 Task: Create List Machine Learning in Board Sales Prospecting Tools to Workspace Corporate Social Responsibility. Create List Natural Language Processing in Board Sales Forecasting and Analysis to Workspace Corporate Social Responsibility. Create List Data Science in Board Sales Forecasting and Revenue Projection to Workspace Corporate Social Responsibility
Action: Mouse moved to (66, 417)
Screenshot: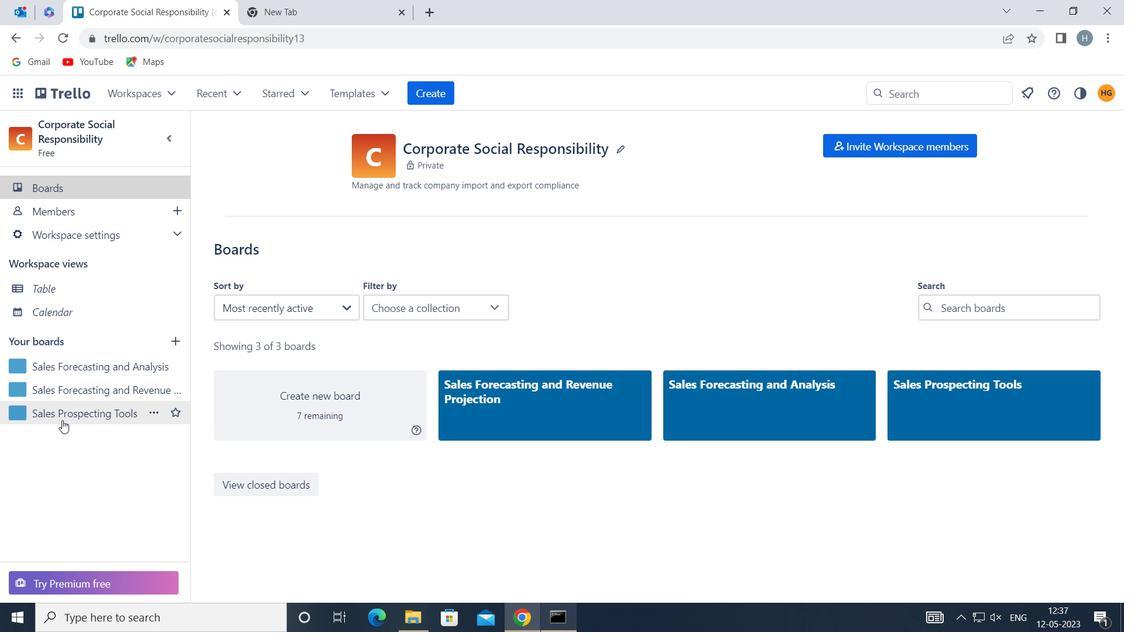 
Action: Mouse pressed left at (66, 417)
Screenshot: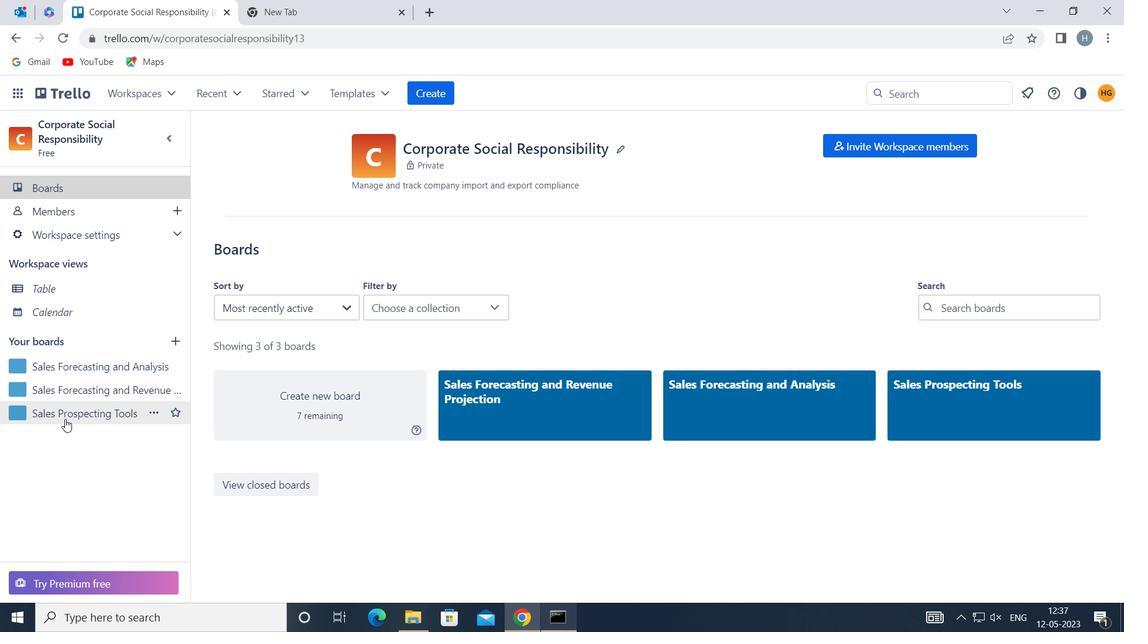 
Action: Mouse moved to (698, 178)
Screenshot: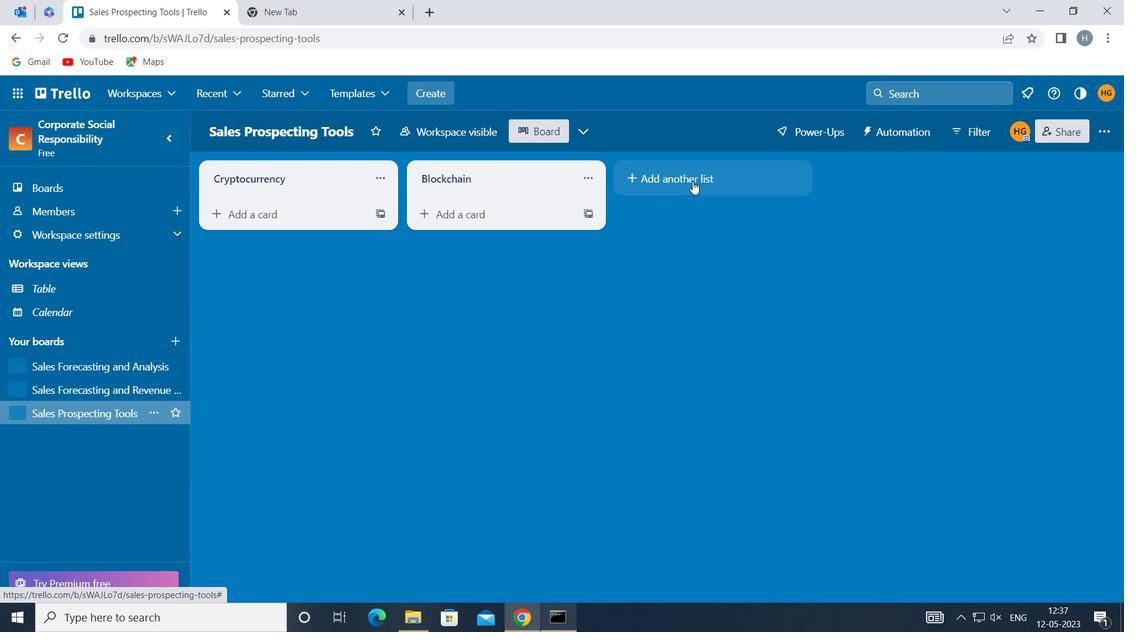 
Action: Mouse pressed left at (698, 178)
Screenshot: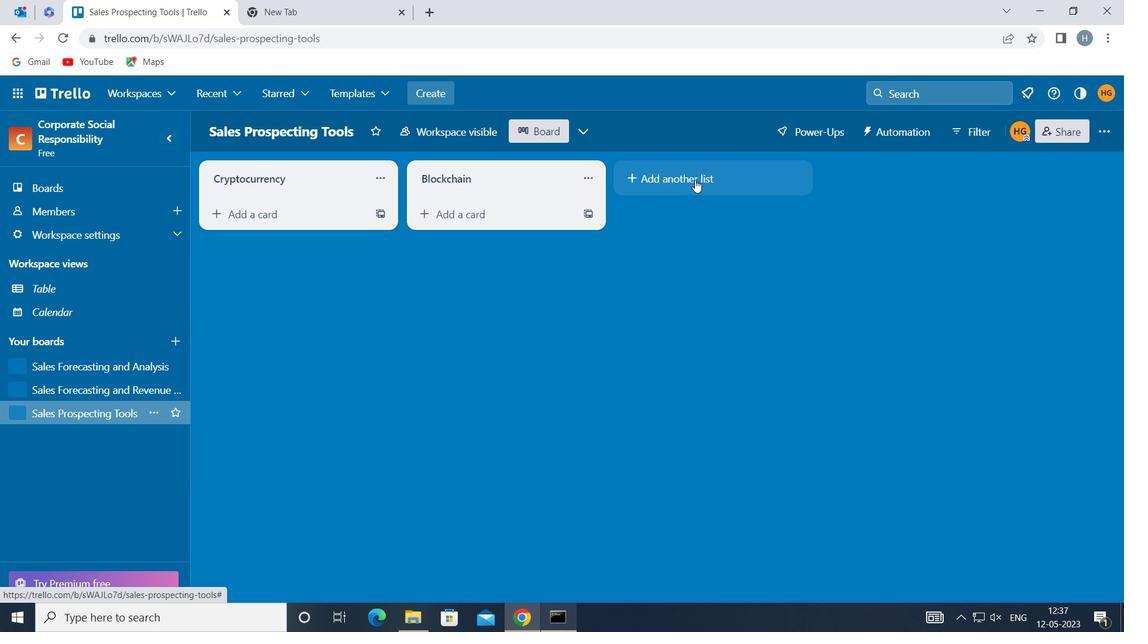 
Action: Key pressed <Key.shift>MACHINE<Key.space><Key.shift>LEARNING
Screenshot: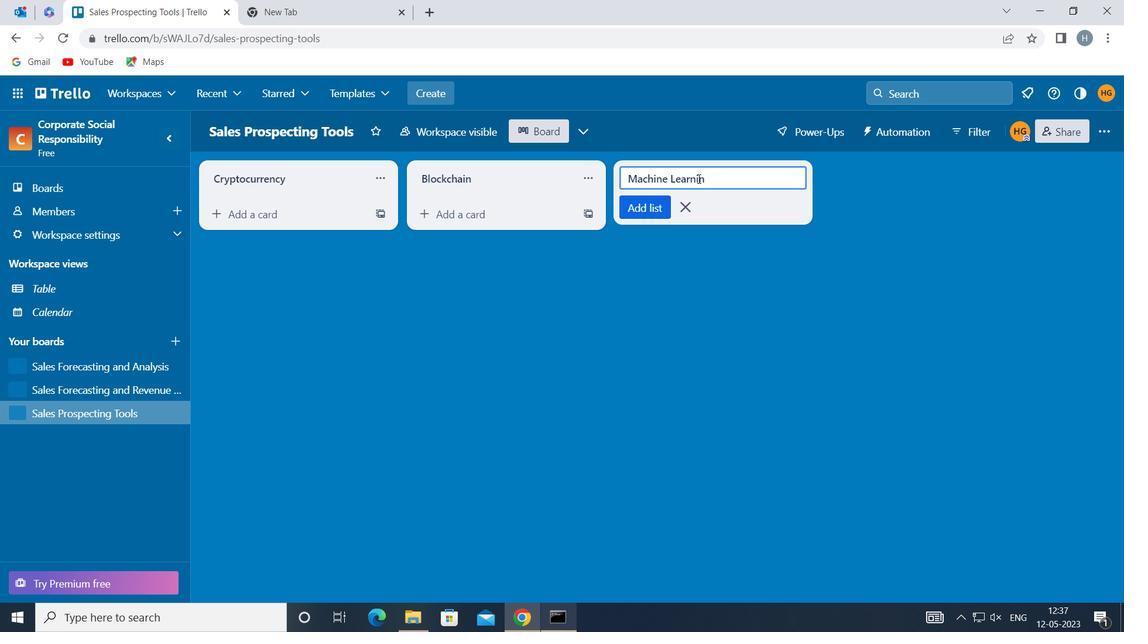
Action: Mouse moved to (631, 209)
Screenshot: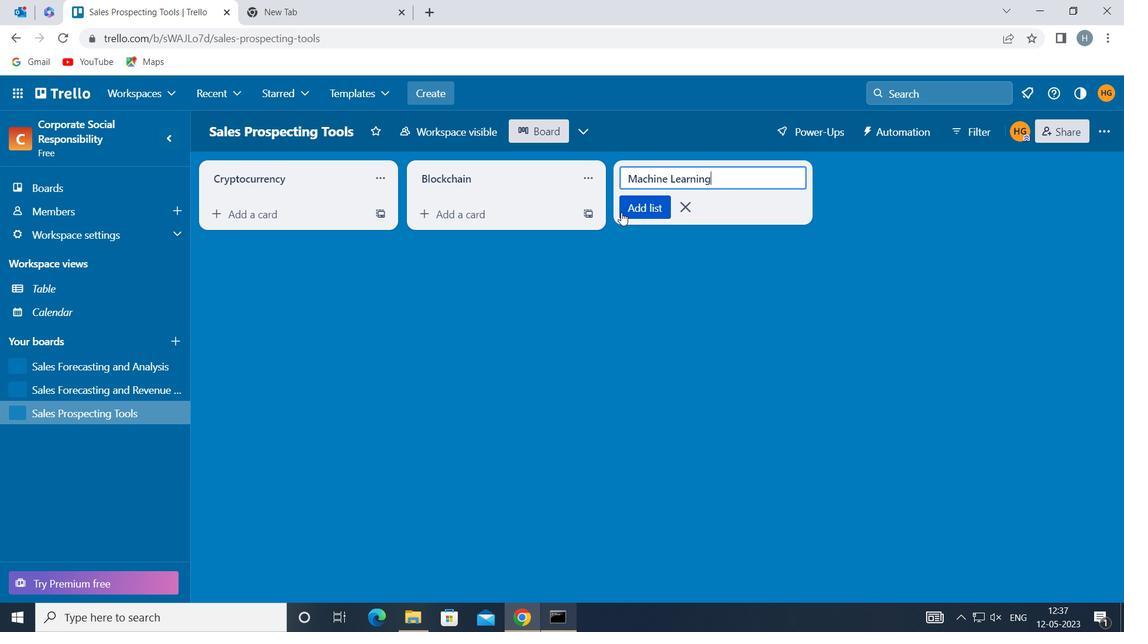 
Action: Mouse pressed left at (631, 209)
Screenshot: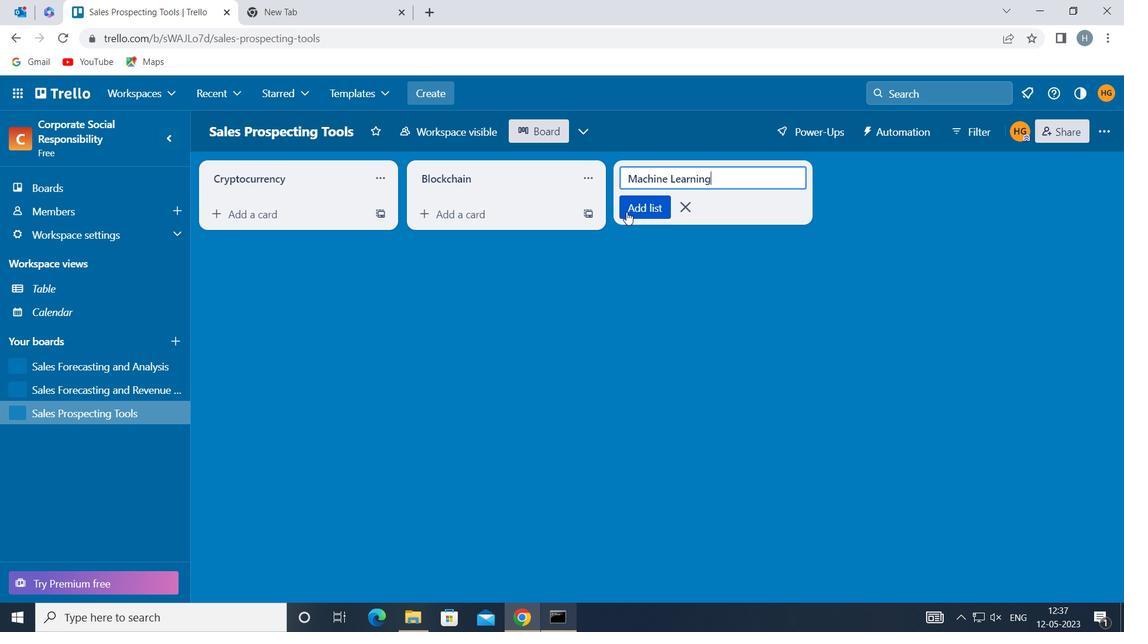 
Action: Mouse moved to (573, 310)
Screenshot: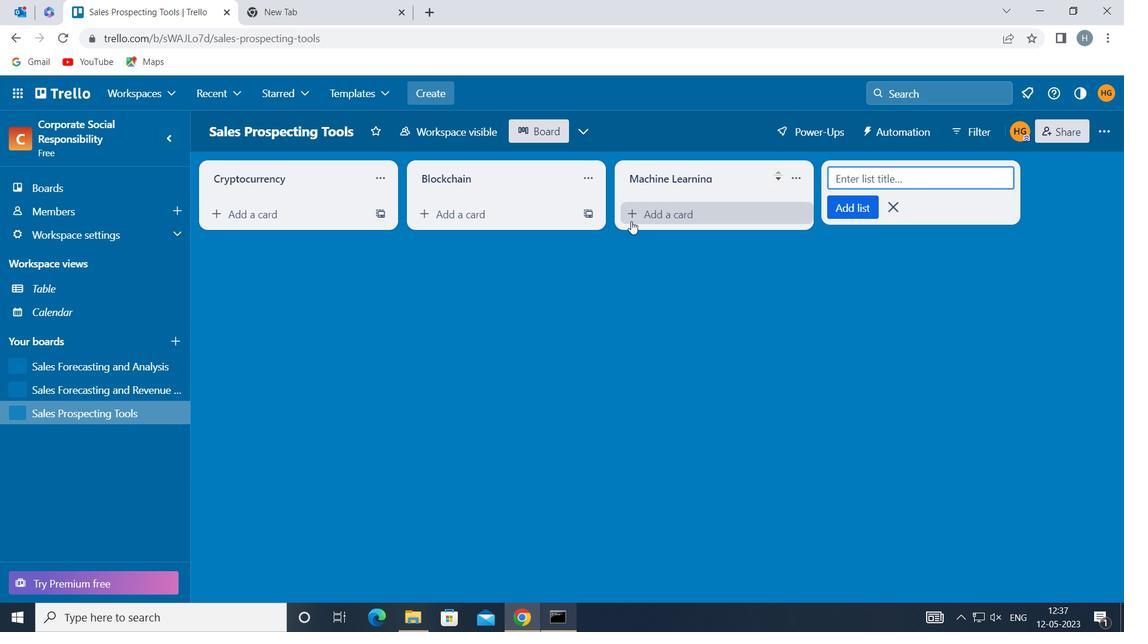 
Action: Mouse pressed left at (573, 310)
Screenshot: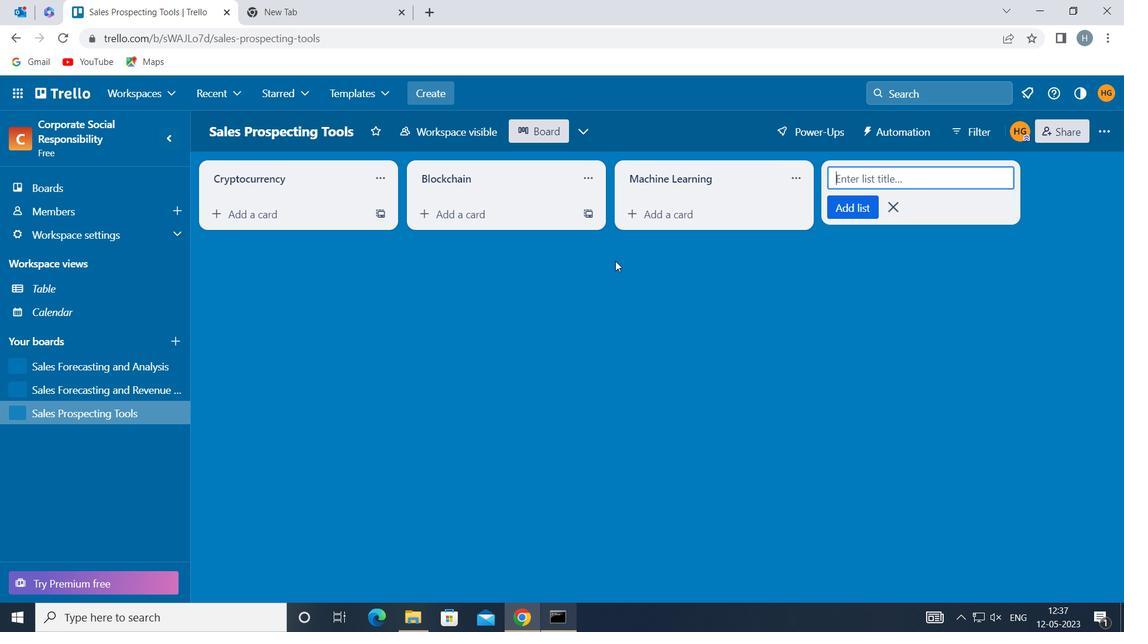 
Action: Mouse moved to (93, 361)
Screenshot: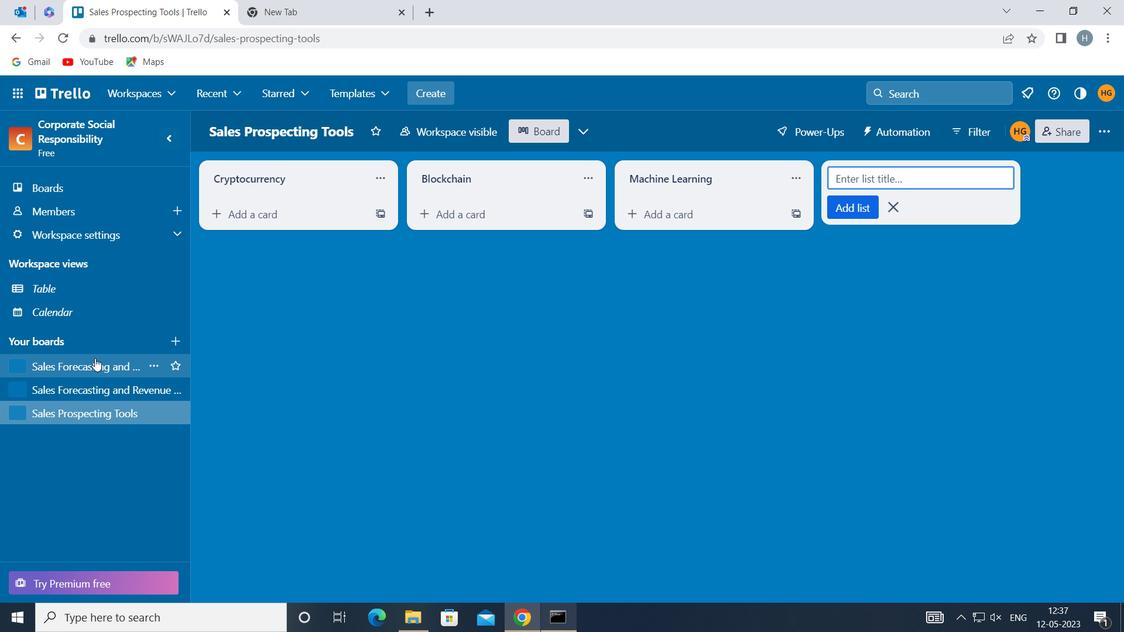 
Action: Mouse pressed left at (93, 361)
Screenshot: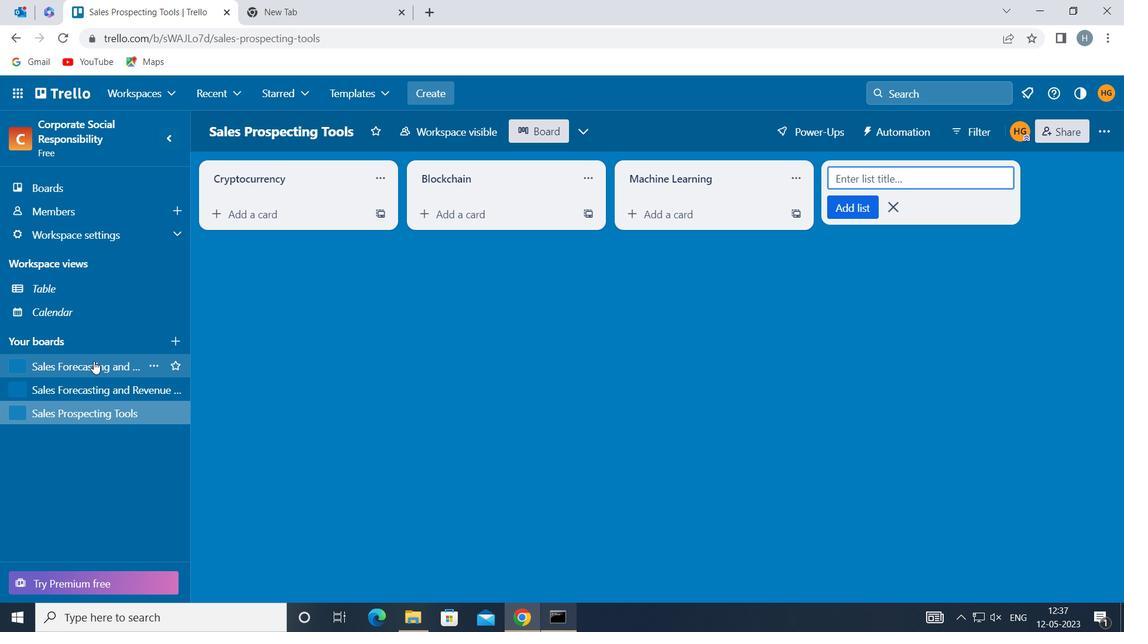 
Action: Mouse moved to (684, 173)
Screenshot: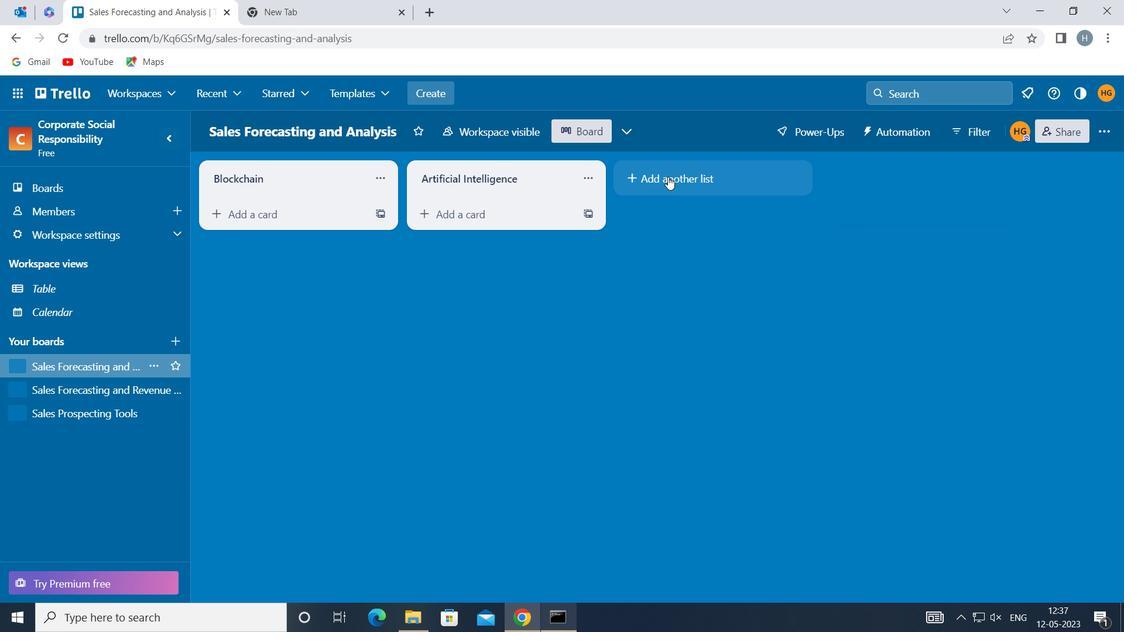 
Action: Mouse pressed left at (684, 173)
Screenshot: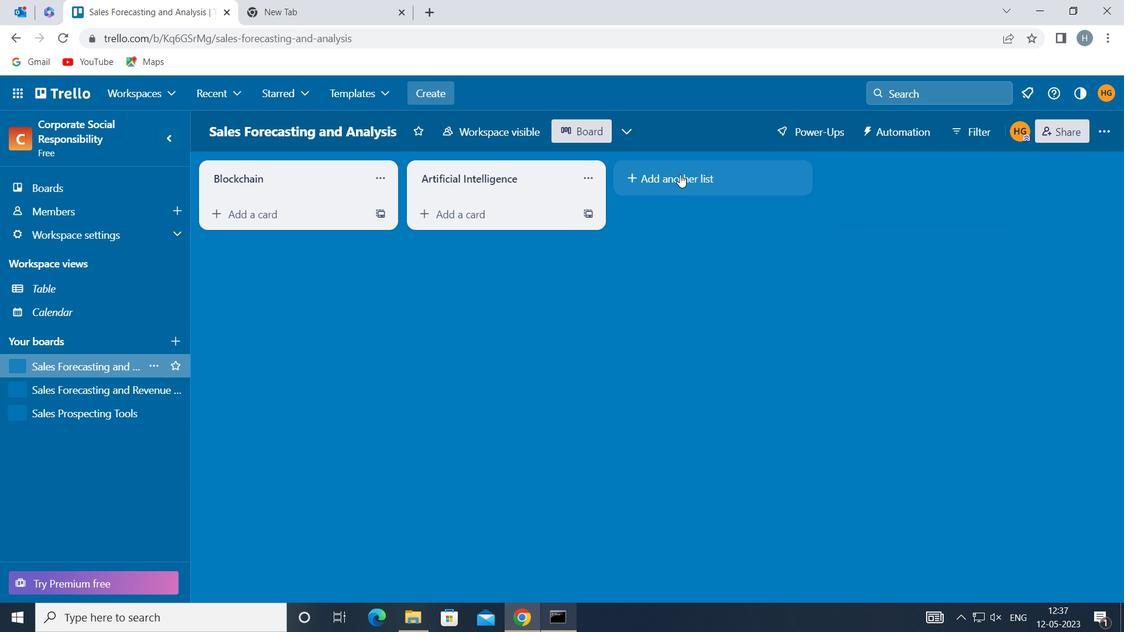 
Action: Mouse moved to (682, 177)
Screenshot: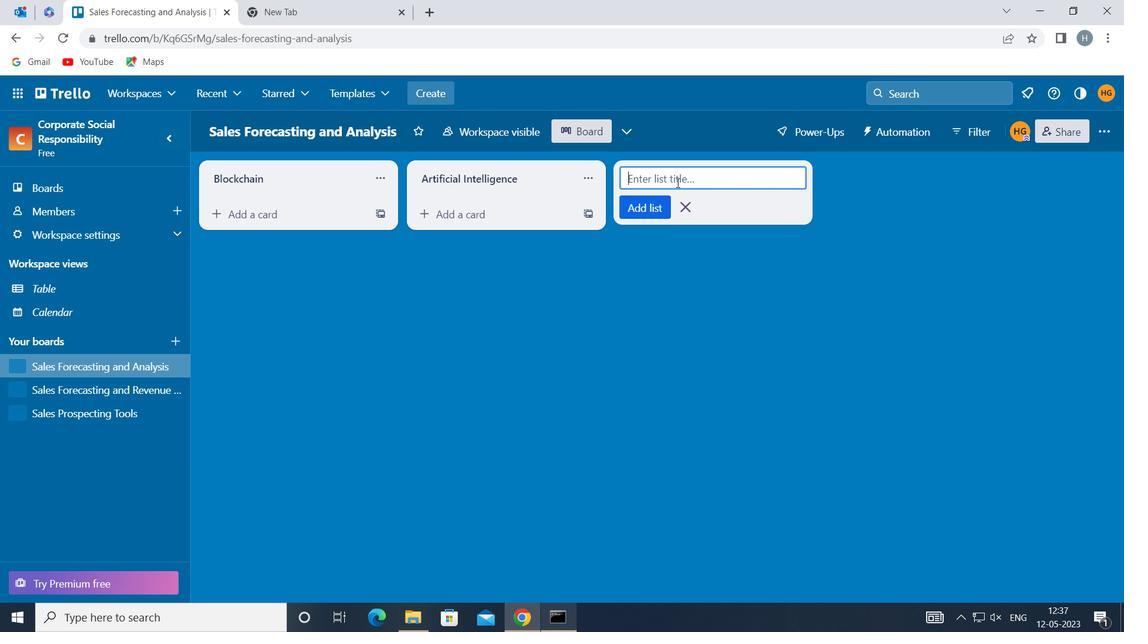
Action: Mouse pressed left at (682, 177)
Screenshot: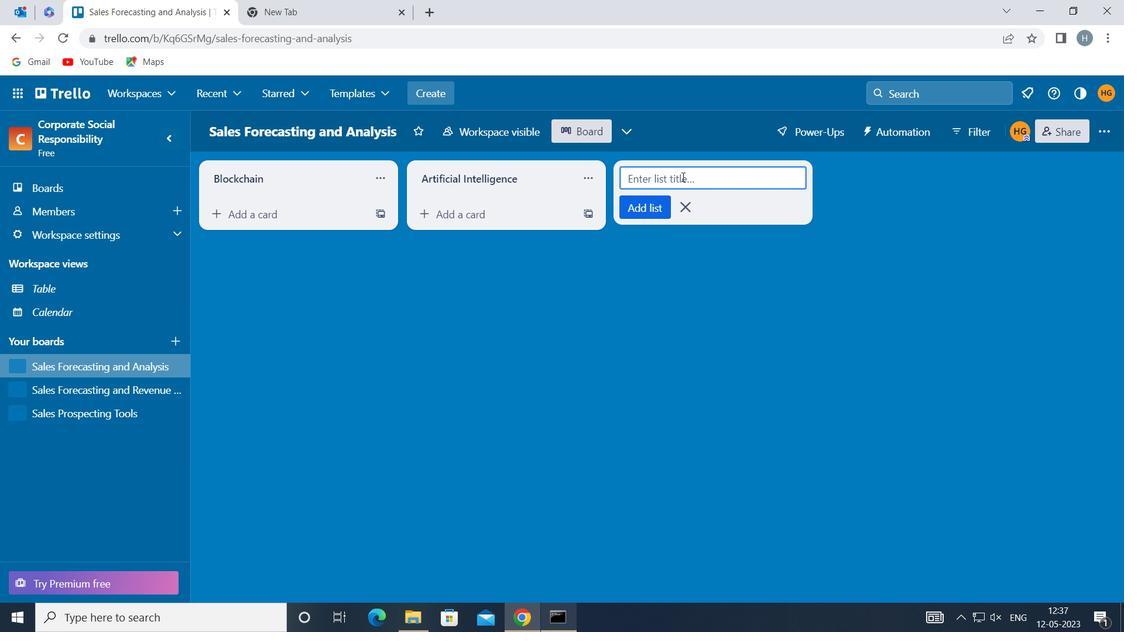 
Action: Key pressed <Key.shift>NATURAL<Key.space><Key.shift>L<Key.backspace><Key.shift>LANGUAGE<Key.space><Key.shift>PROCESSING
Screenshot: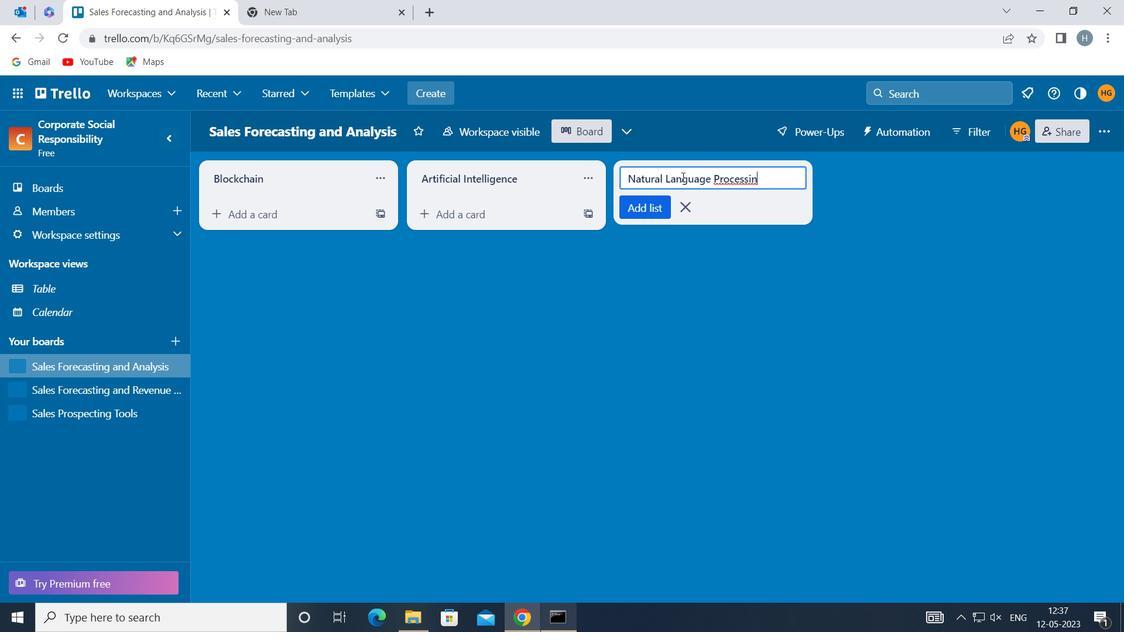 
Action: Mouse moved to (639, 206)
Screenshot: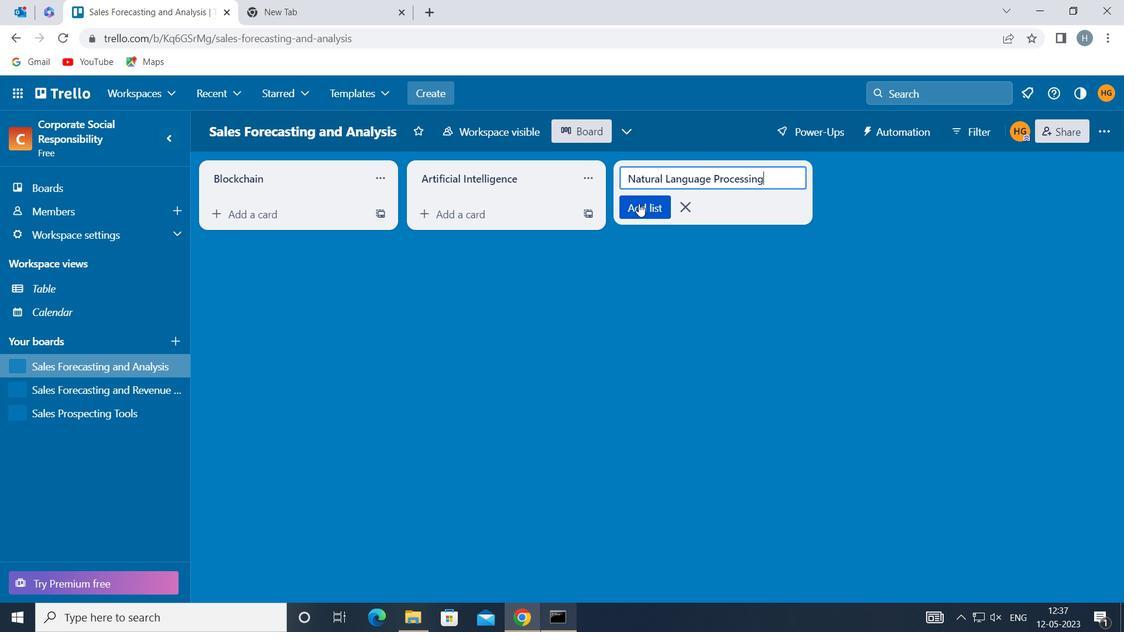 
Action: Mouse pressed left at (639, 206)
Screenshot: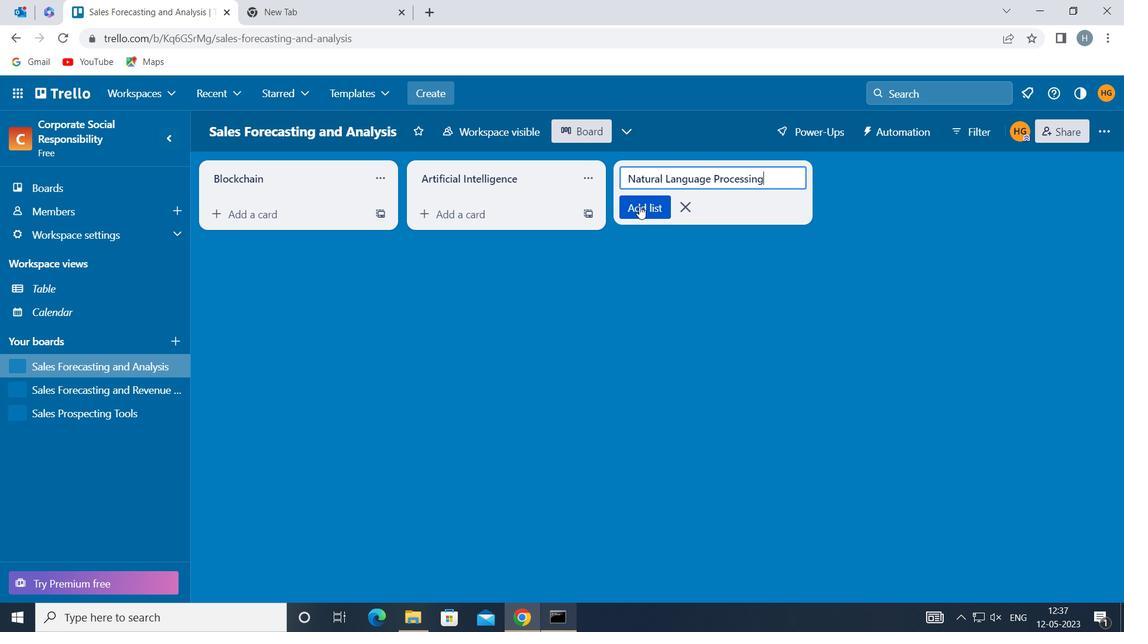 
Action: Mouse moved to (628, 282)
Screenshot: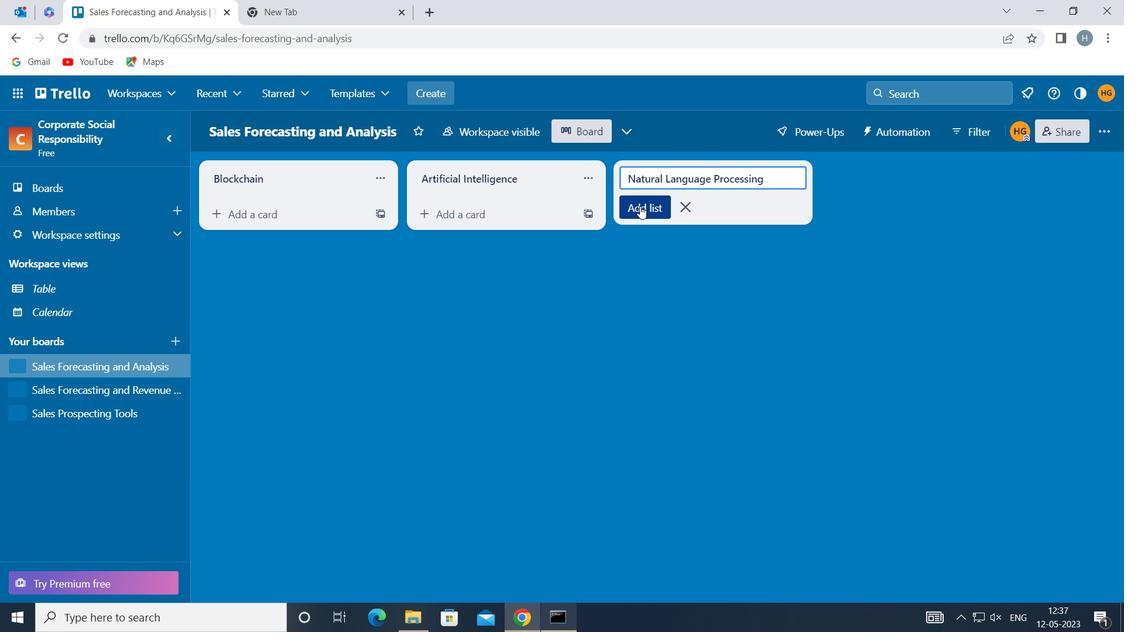 
Action: Mouse pressed left at (628, 282)
Screenshot: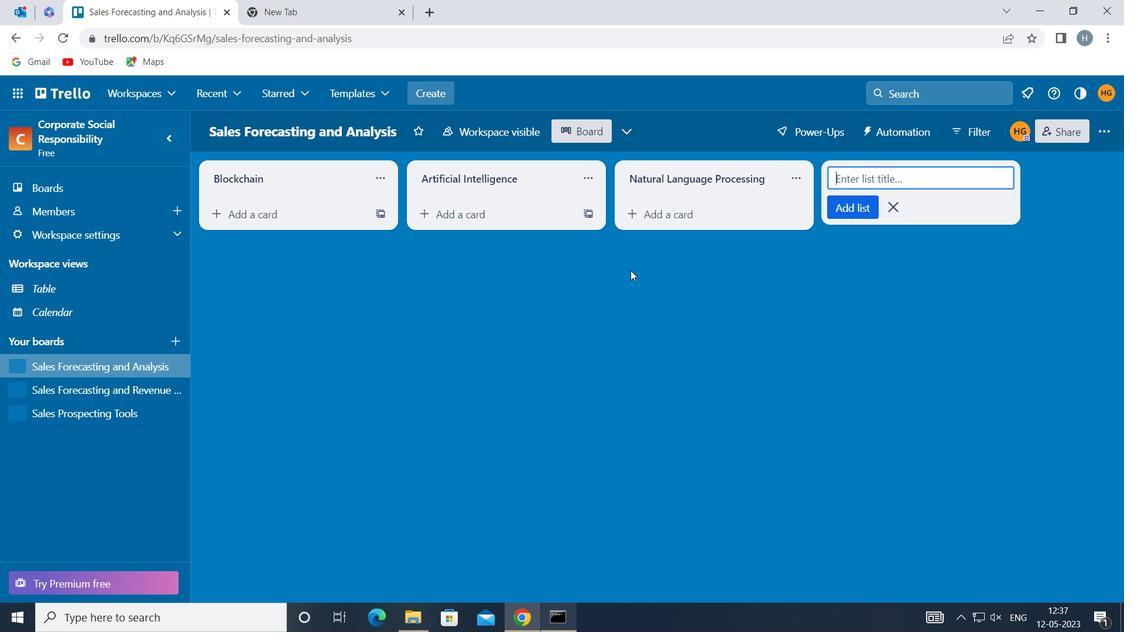 
Action: Mouse moved to (114, 388)
Screenshot: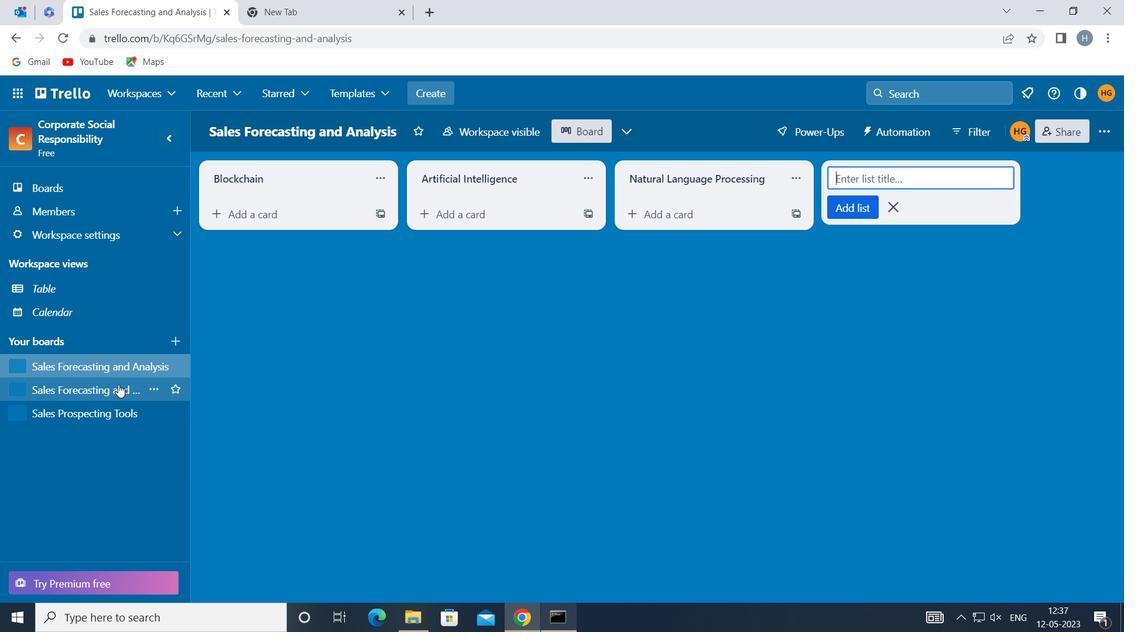 
Action: Mouse pressed left at (114, 388)
Screenshot: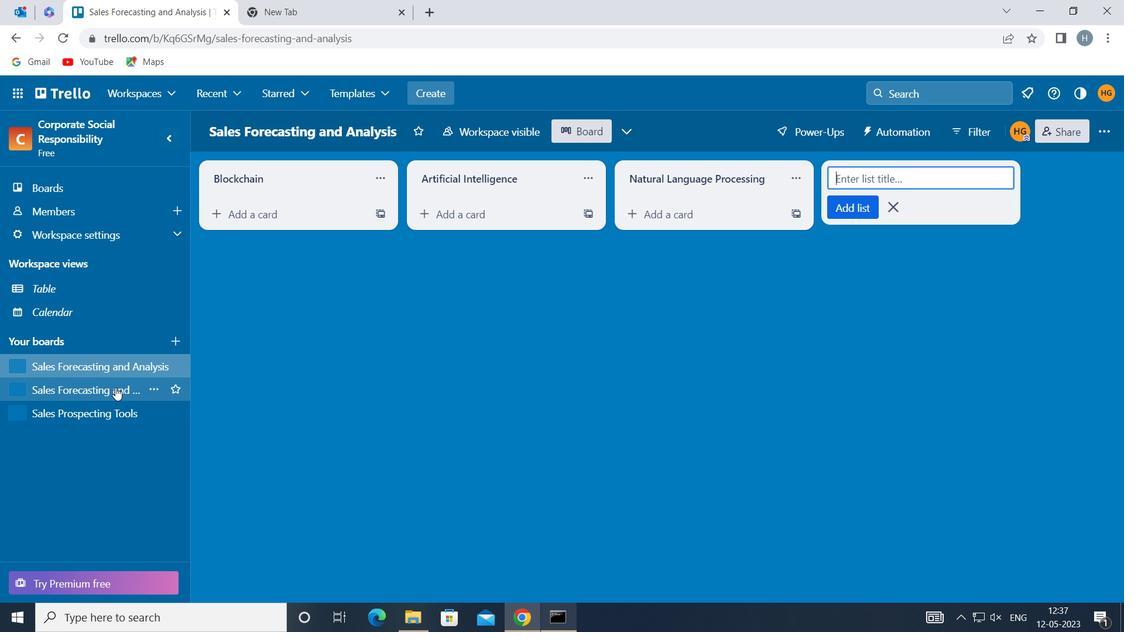 
Action: Mouse moved to (679, 177)
Screenshot: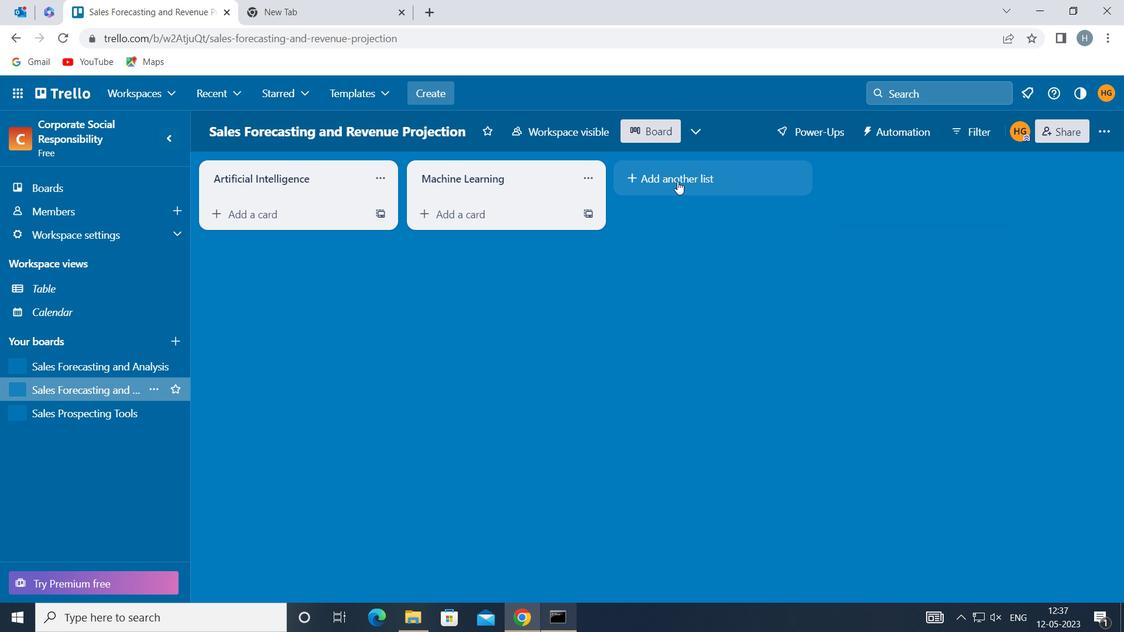 
Action: Mouse pressed left at (679, 177)
Screenshot: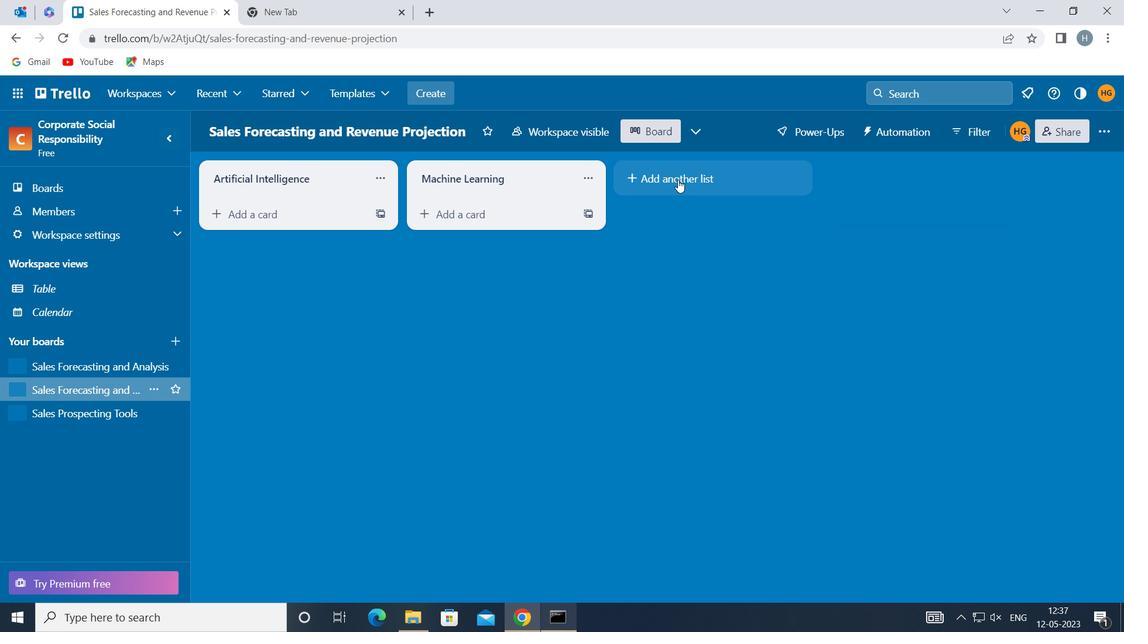 
Action: Mouse moved to (680, 182)
Screenshot: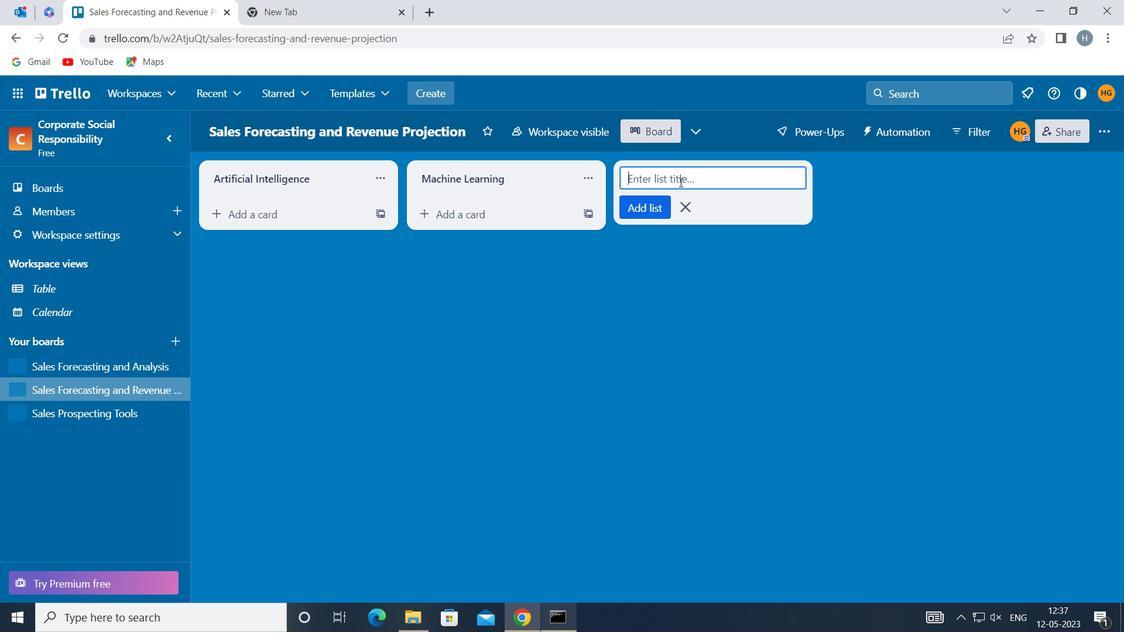 
Action: Mouse pressed left at (680, 182)
Screenshot: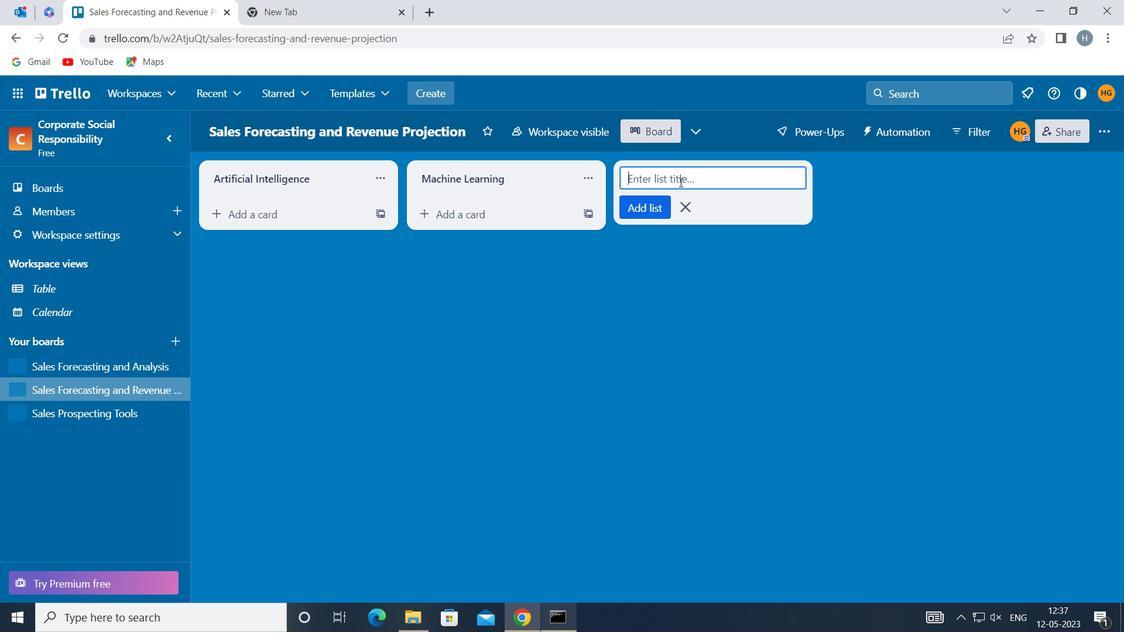 
Action: Key pressed <Key.shift>DATA<Key.space><Key.shift>SCIENCE<Key.space>
Screenshot: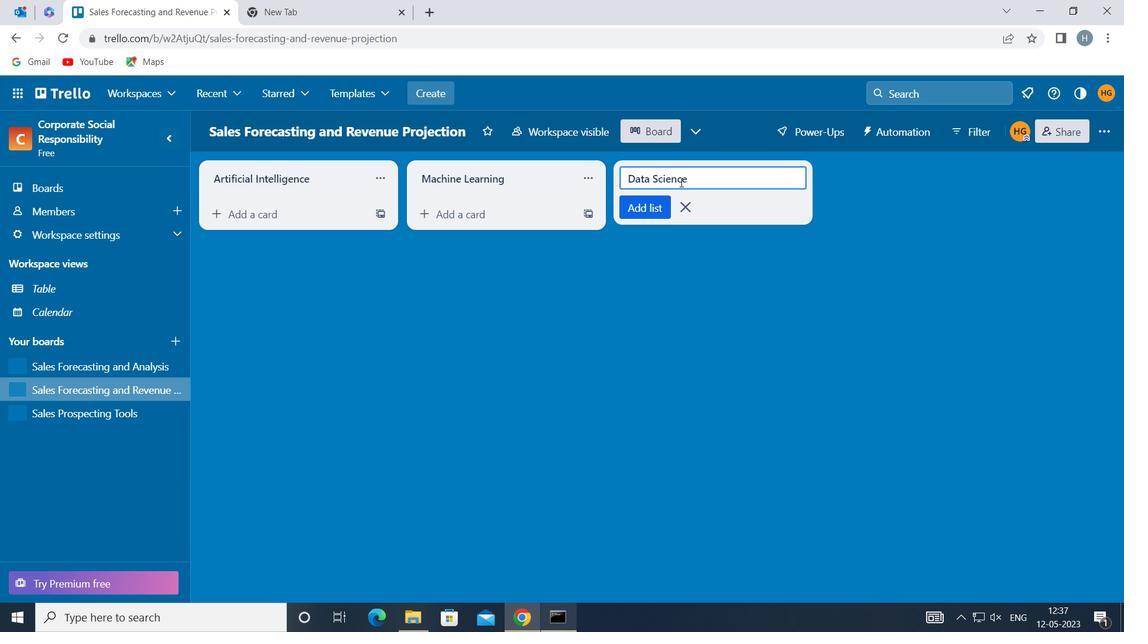 
Action: Mouse moved to (645, 206)
Screenshot: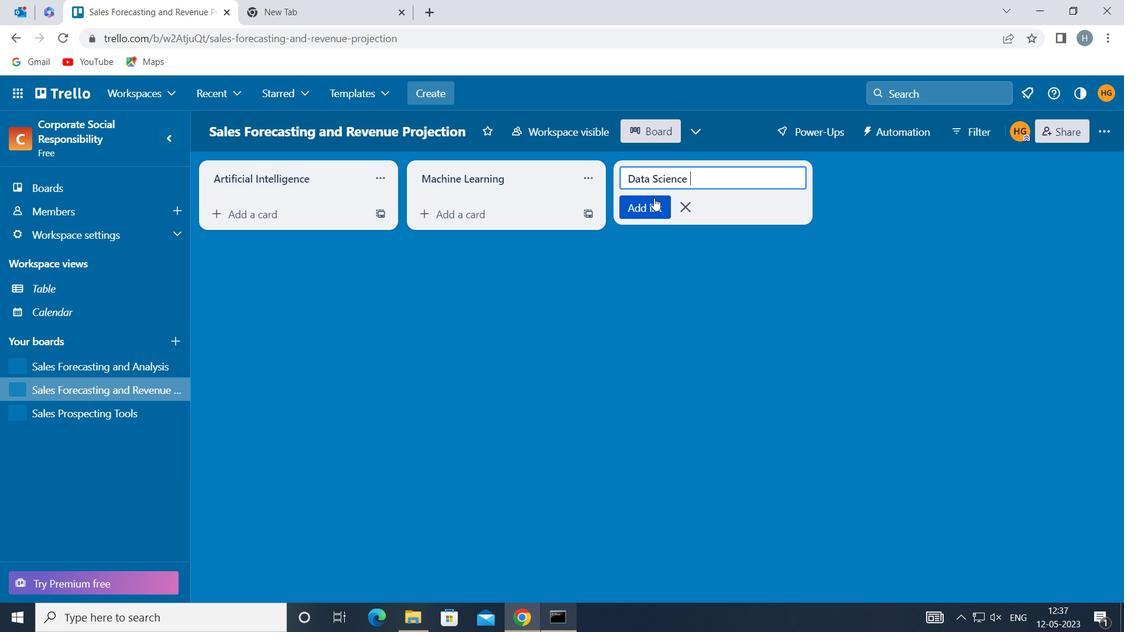 
Action: Mouse pressed left at (645, 206)
Screenshot: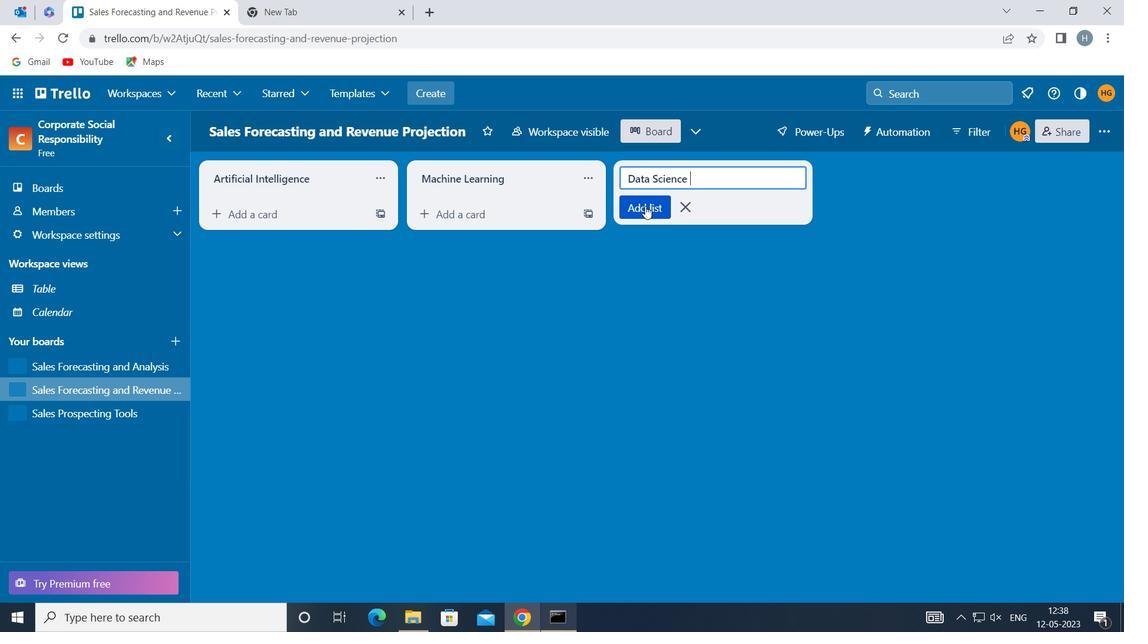 
Action: Mouse moved to (637, 289)
Screenshot: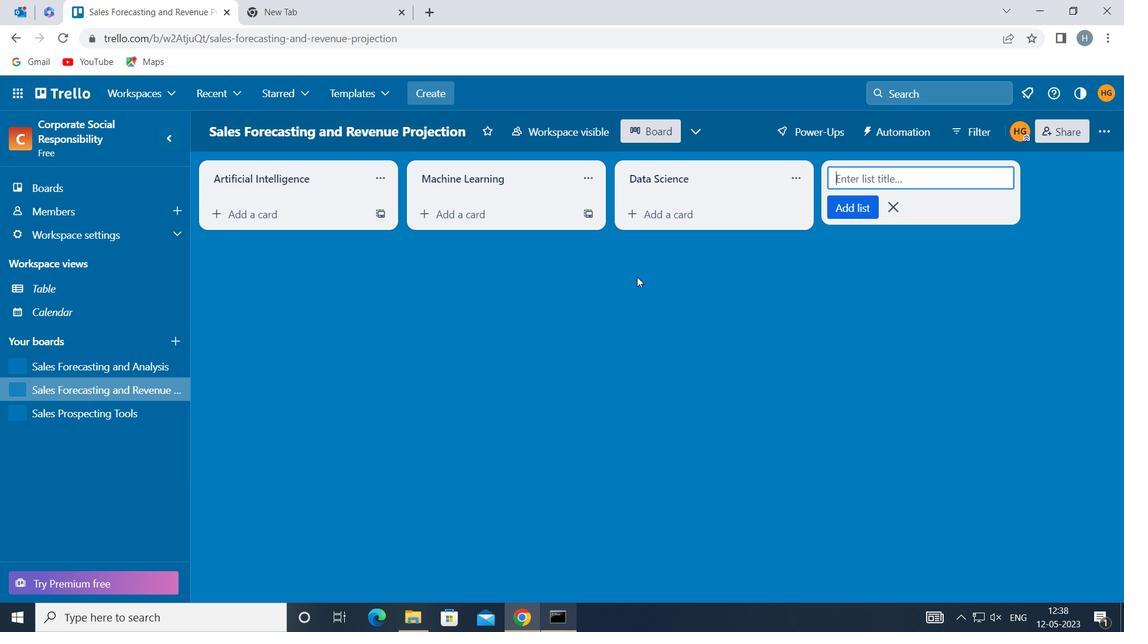 
Action: Mouse pressed left at (637, 289)
Screenshot: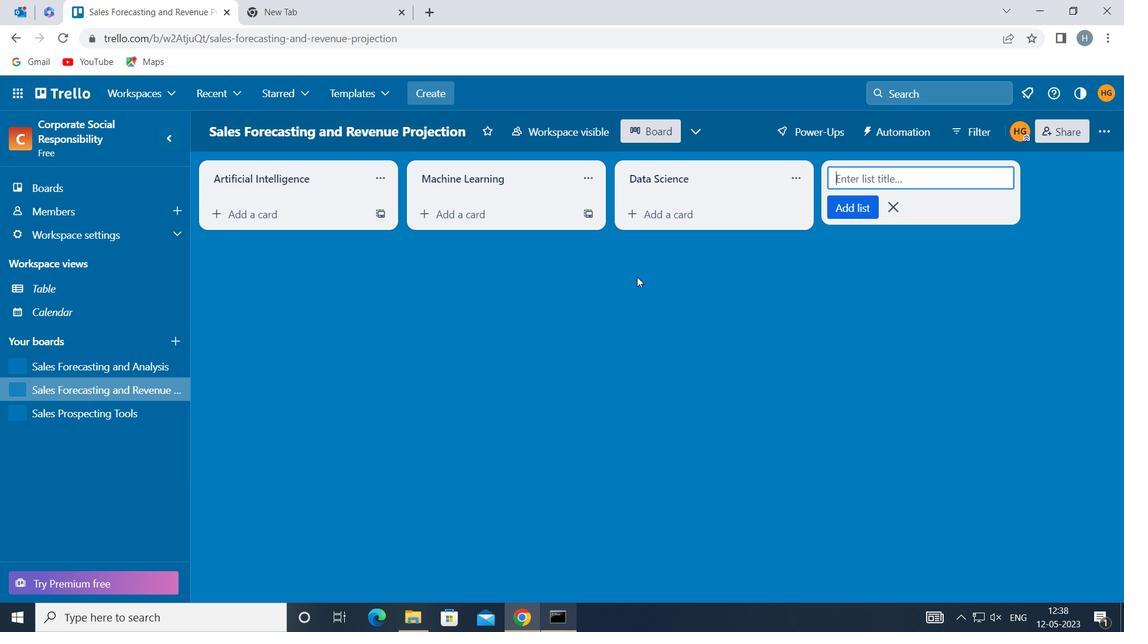 
